 Task: Add Sprouts Organic Blend Special Dark Coffee Pods 12 Pack to the cart.
Action: Mouse pressed left at (17, 94)
Screenshot: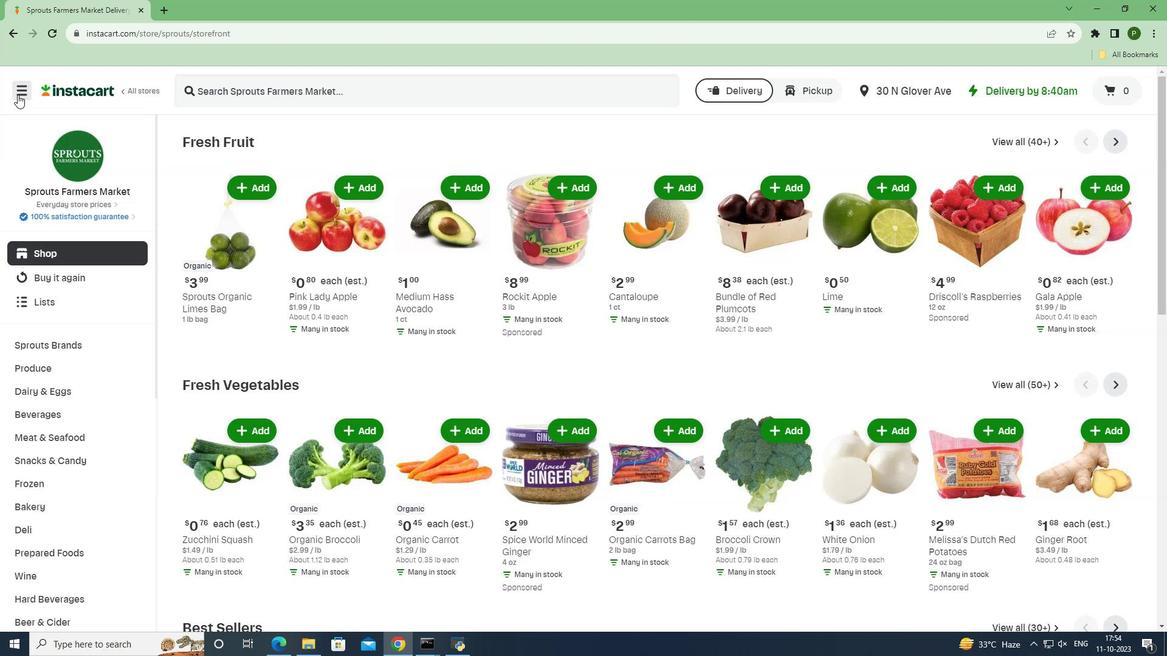 
Action: Mouse moved to (57, 323)
Screenshot: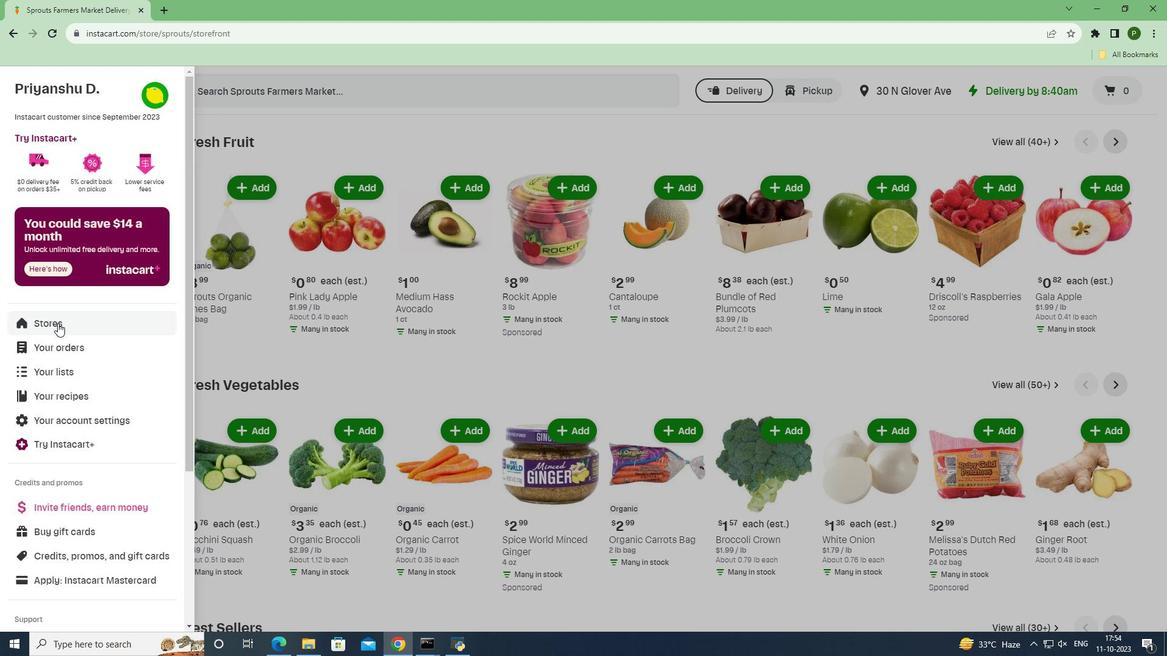 
Action: Mouse pressed left at (57, 323)
Screenshot: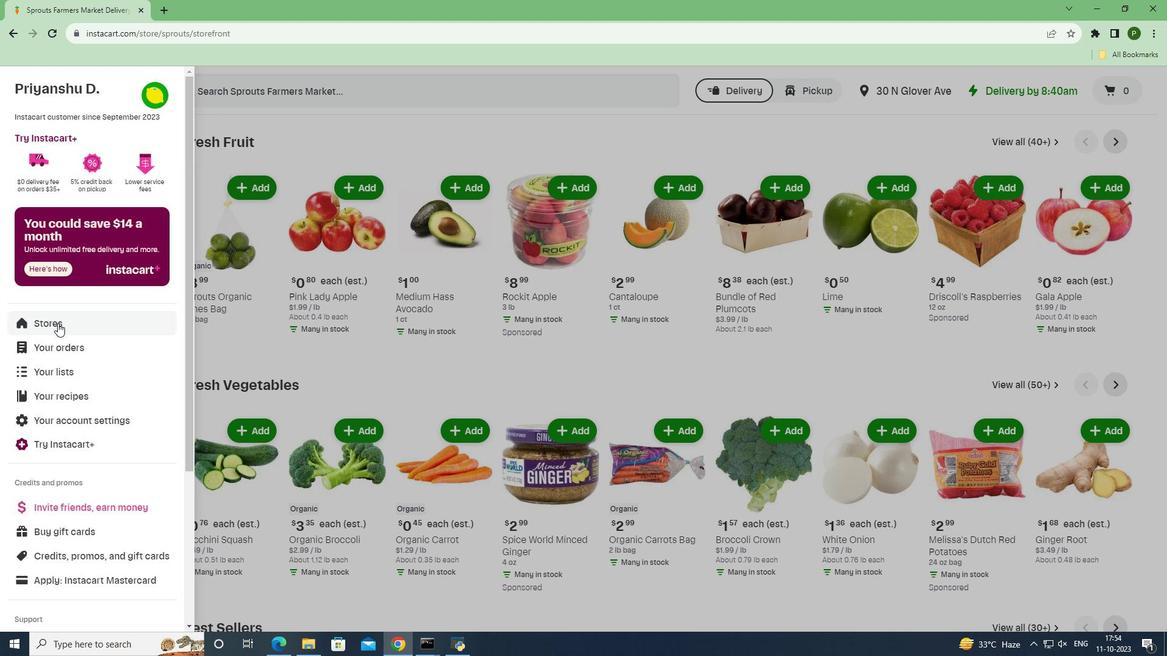 
Action: Mouse moved to (280, 146)
Screenshot: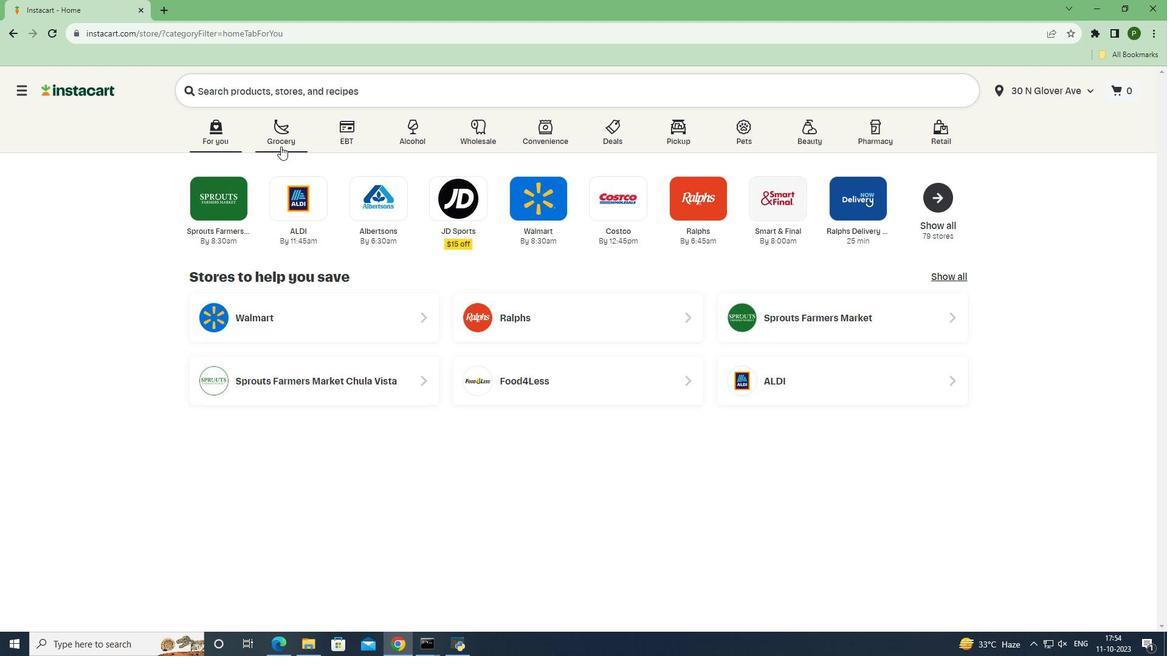 
Action: Mouse pressed left at (280, 146)
Screenshot: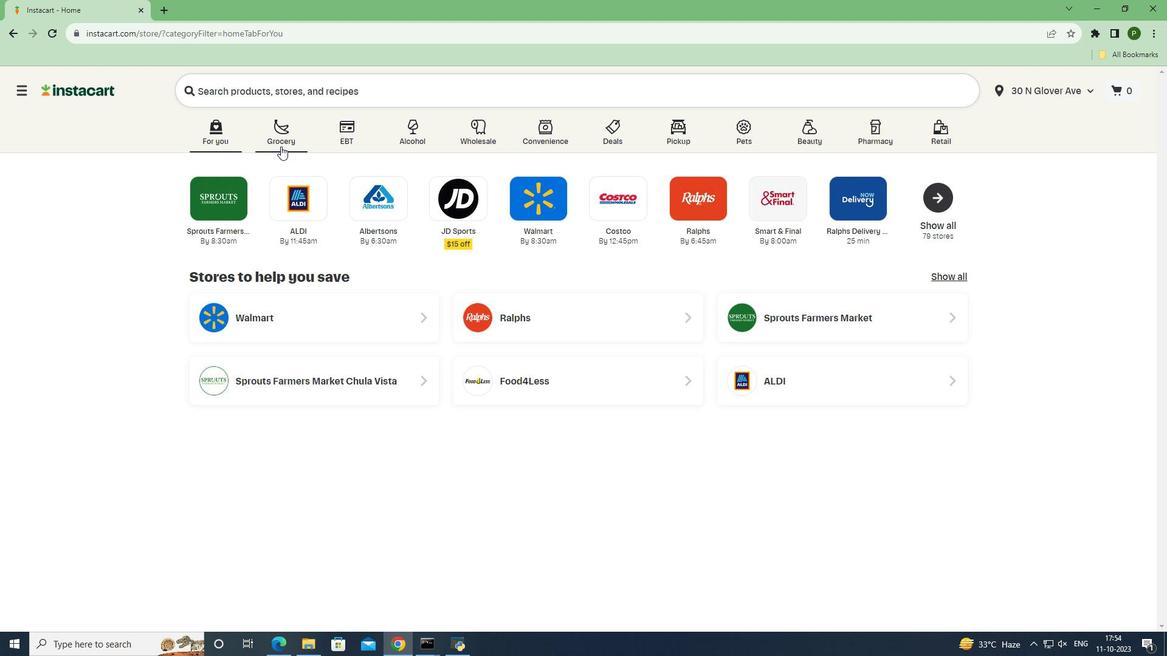
Action: Mouse moved to (490, 283)
Screenshot: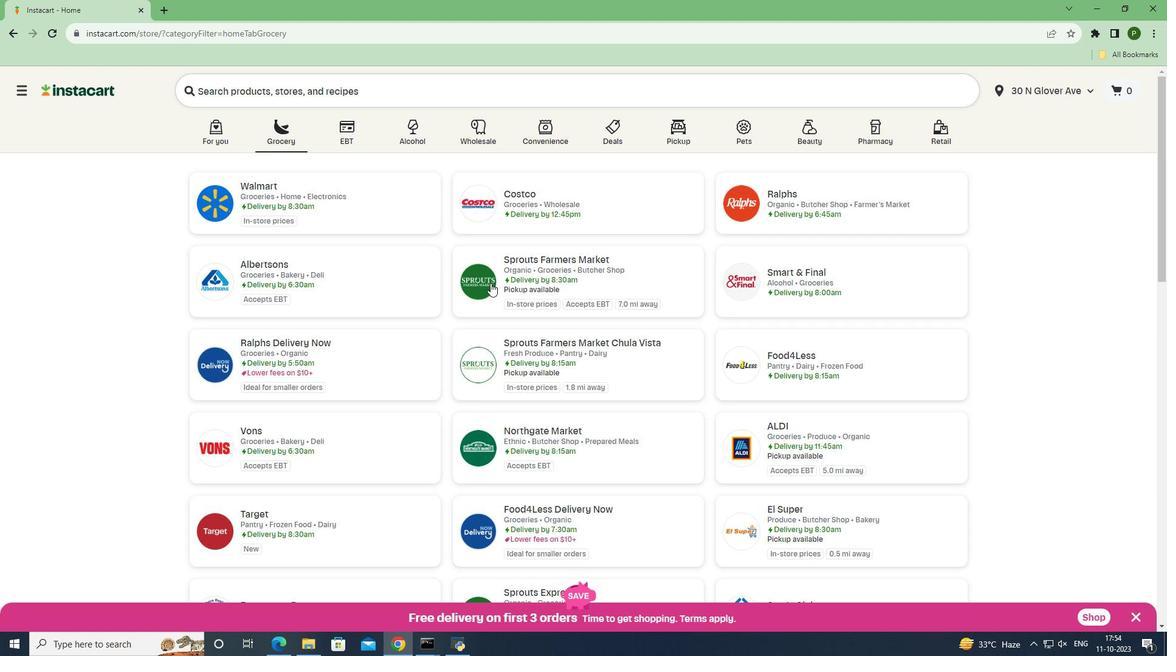 
Action: Mouse pressed left at (490, 283)
Screenshot: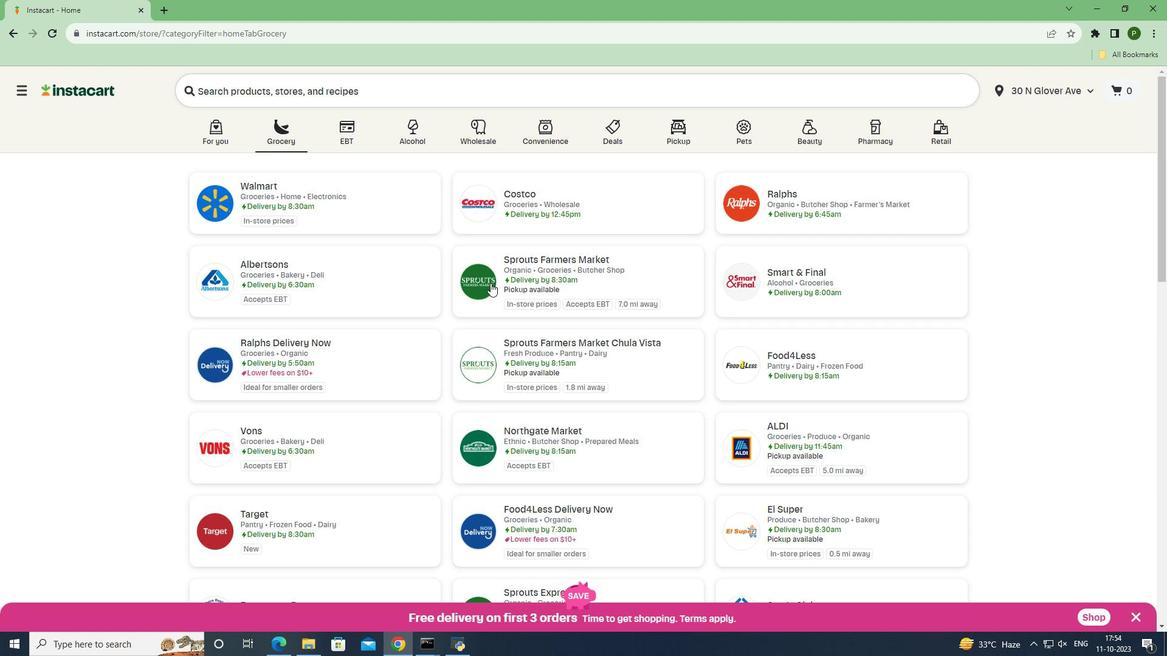 
Action: Mouse moved to (66, 415)
Screenshot: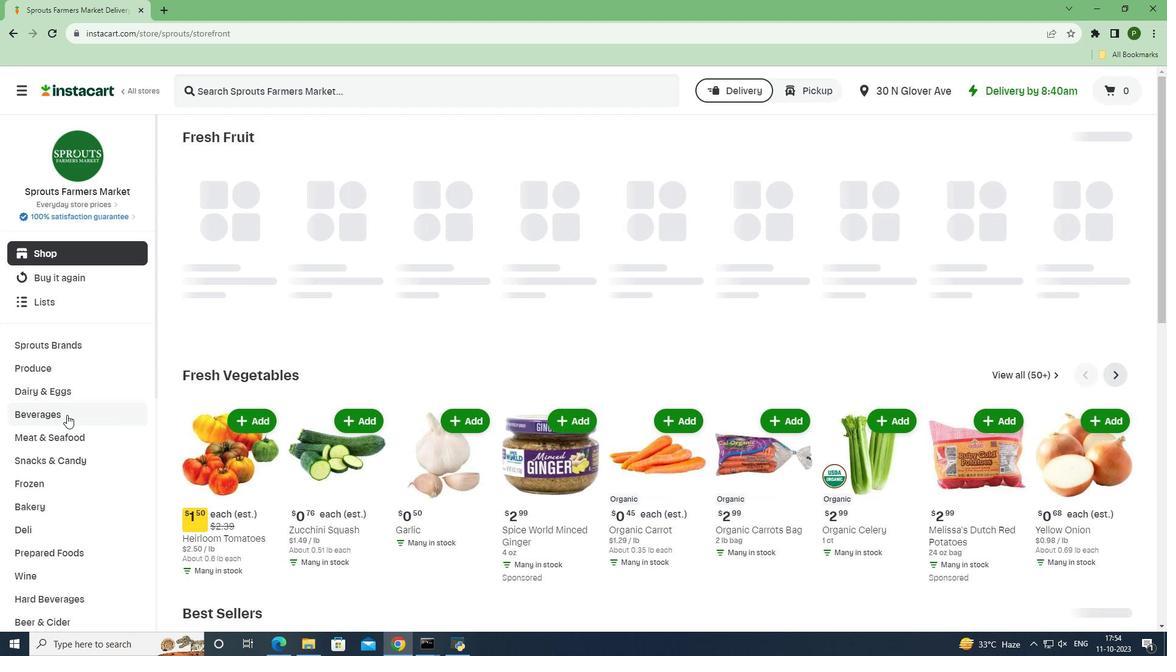 
Action: Mouse pressed left at (66, 415)
Screenshot: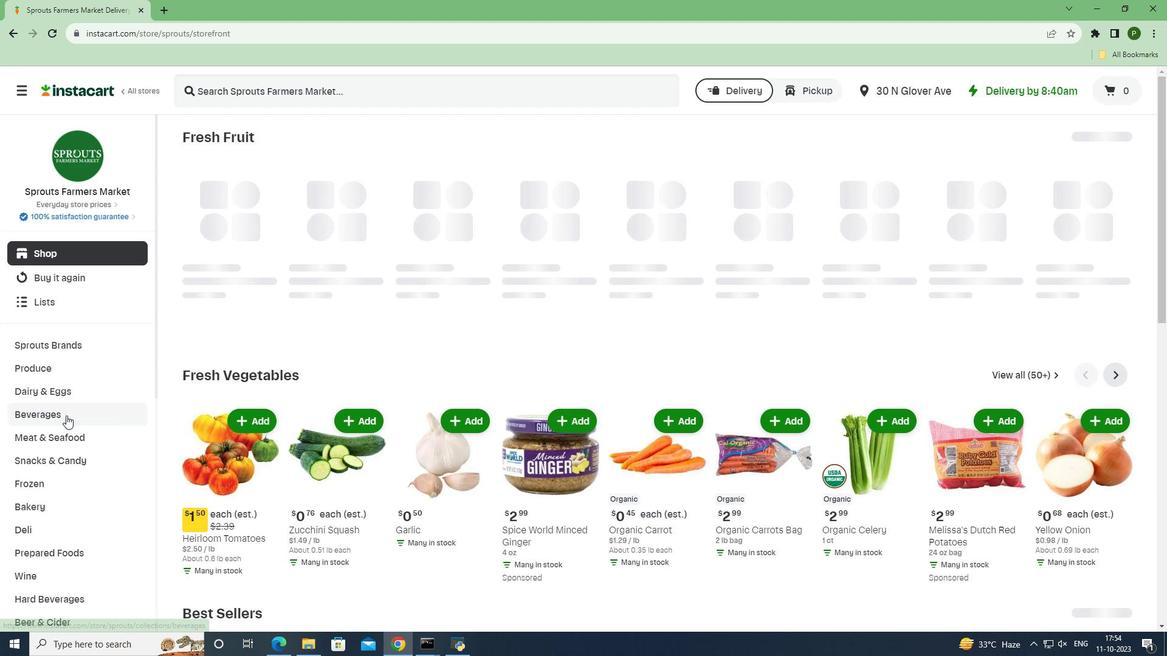 
Action: Mouse moved to (52, 493)
Screenshot: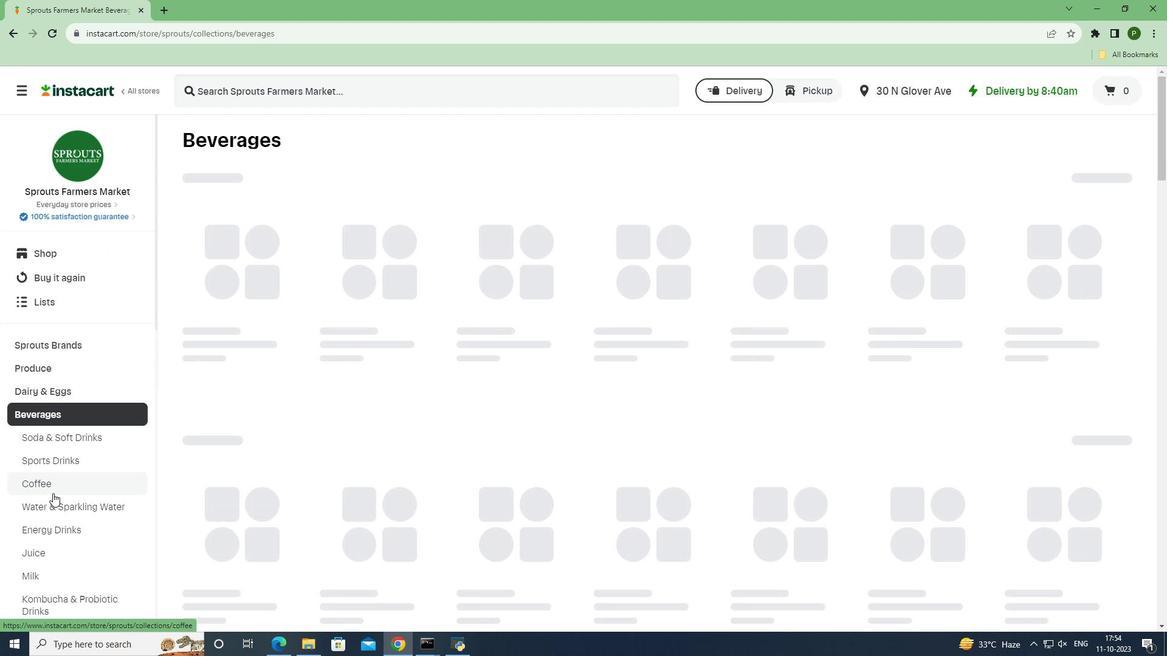 
Action: Mouse pressed left at (52, 493)
Screenshot: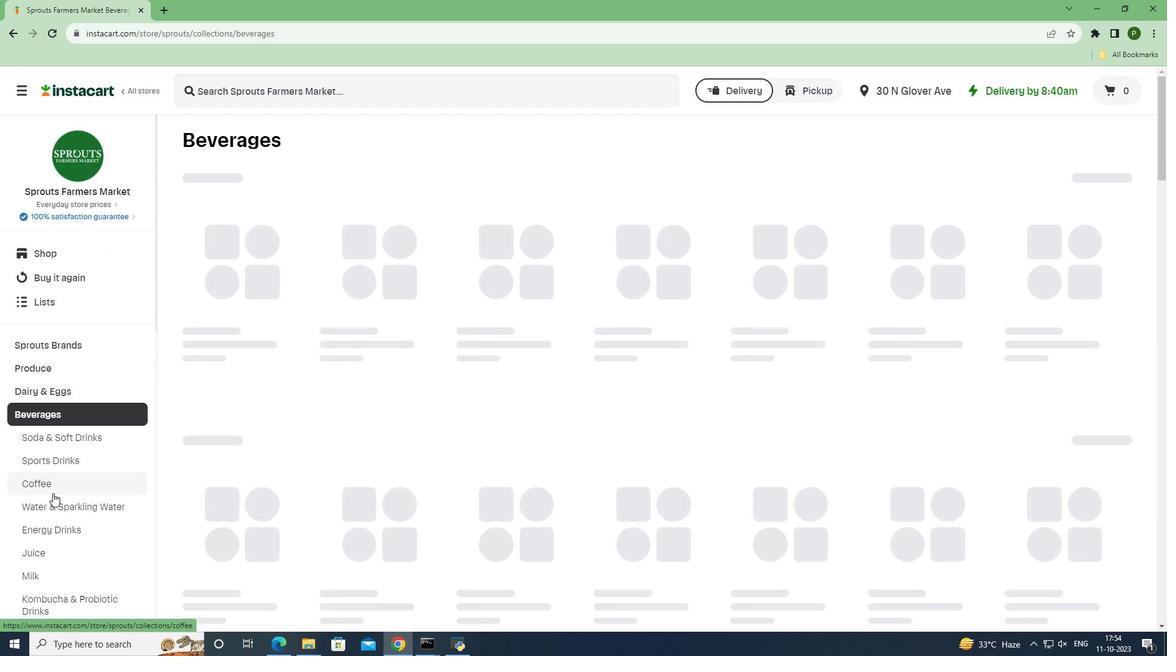 
Action: Mouse moved to (247, 92)
Screenshot: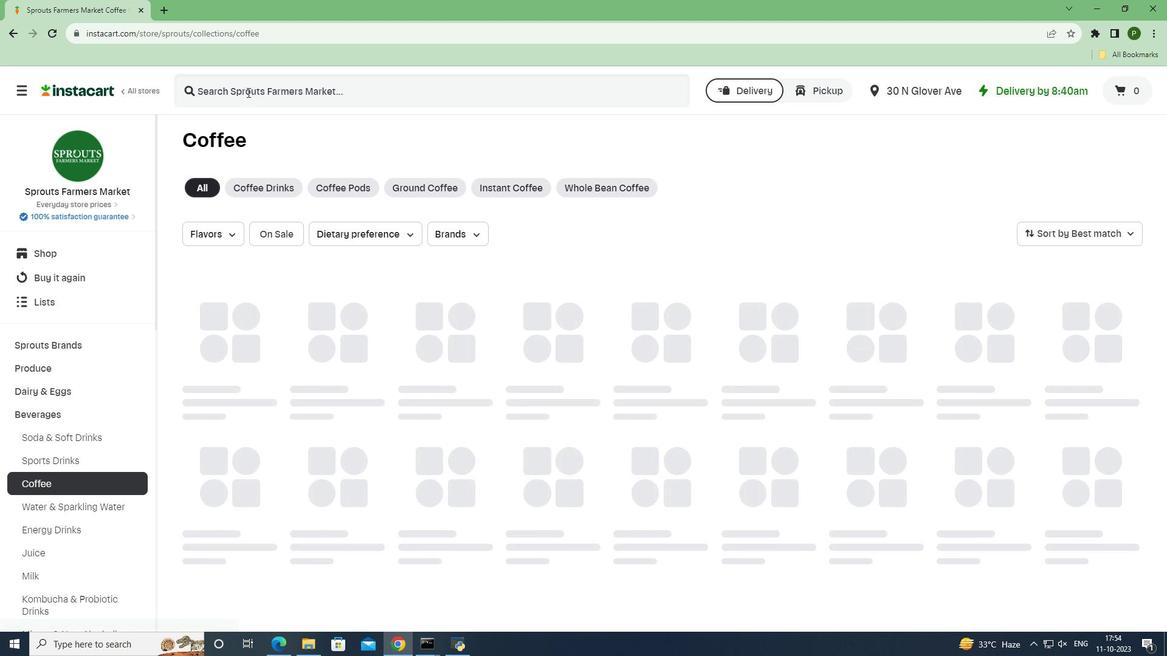 
Action: Mouse pressed left at (247, 92)
Screenshot: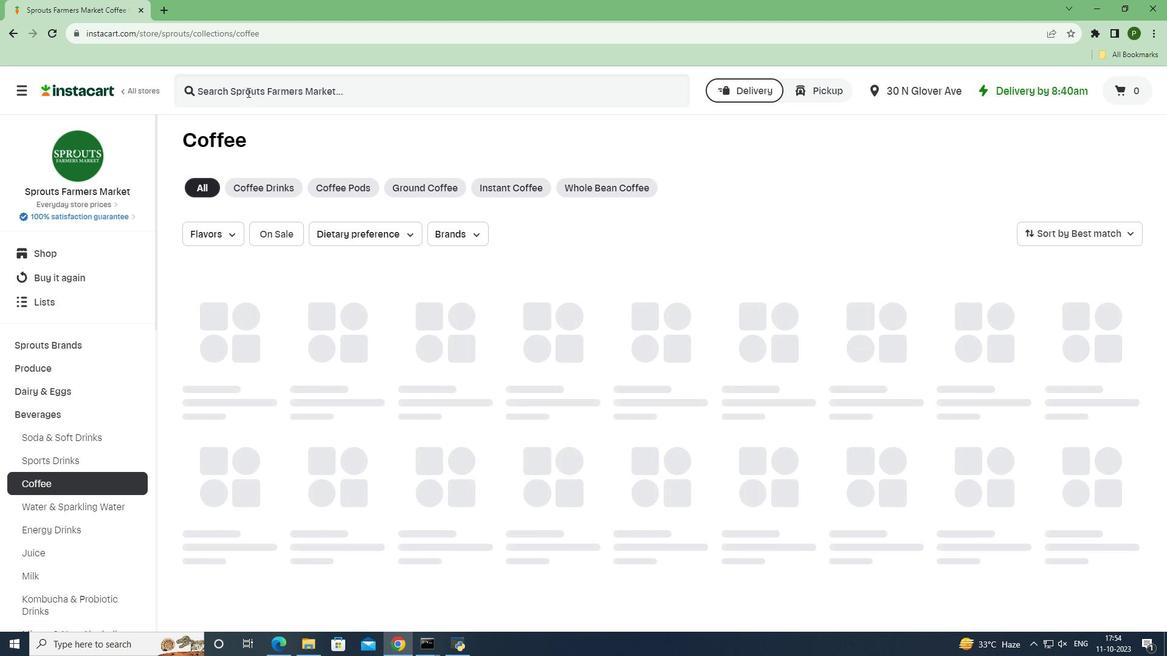 
Action: Key pressed <Key.caps_lock>S<Key.caps_lock>prouts<Key.space><Key.caps_lock>O<Key.caps_lock>rganic<Key.space><Key.caps_lock>B<Key.caps_lock>lend<Key.space><Key.caps_lock>S<Key.caps_lock>pecial<Key.space><Key.caps_lock>D<Key.caps_lock>ark<Key.space><Key.caps_lock>C<Key.caps_lock>offee<Key.space><Key.caps_lock>P<Key.caps_lock>ods<Key.space>12<Key.space><Key.caps_lock>P<Key.caps_lock>ack<Key.space><Key.enter>
Screenshot: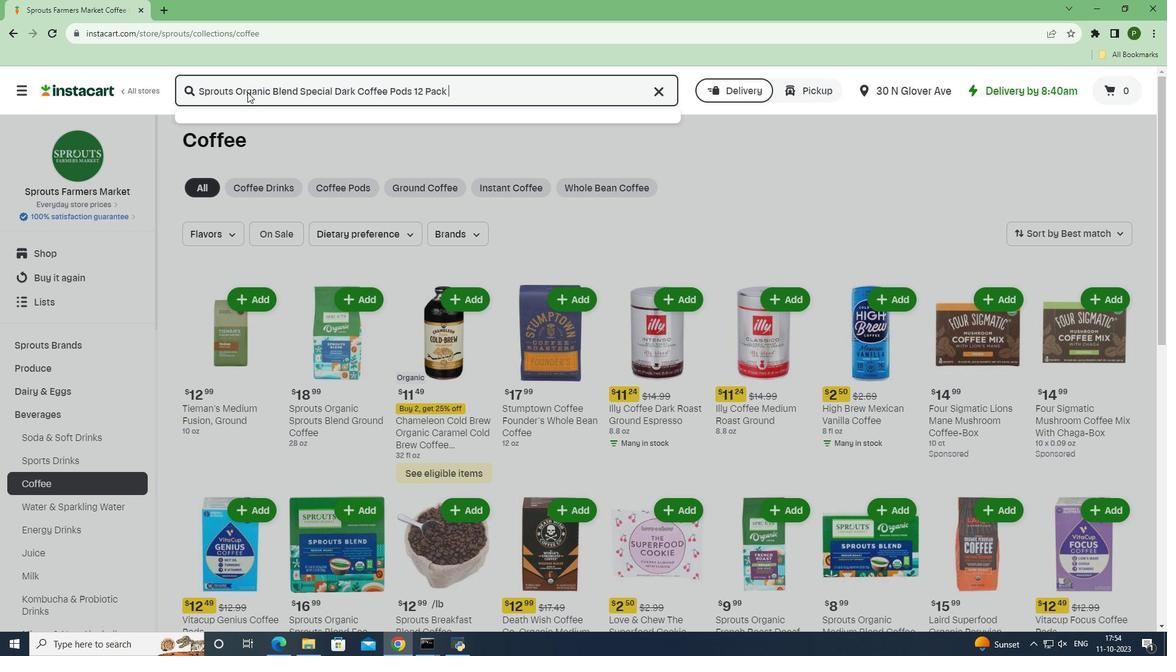 
Action: Mouse moved to (718, 218)
Screenshot: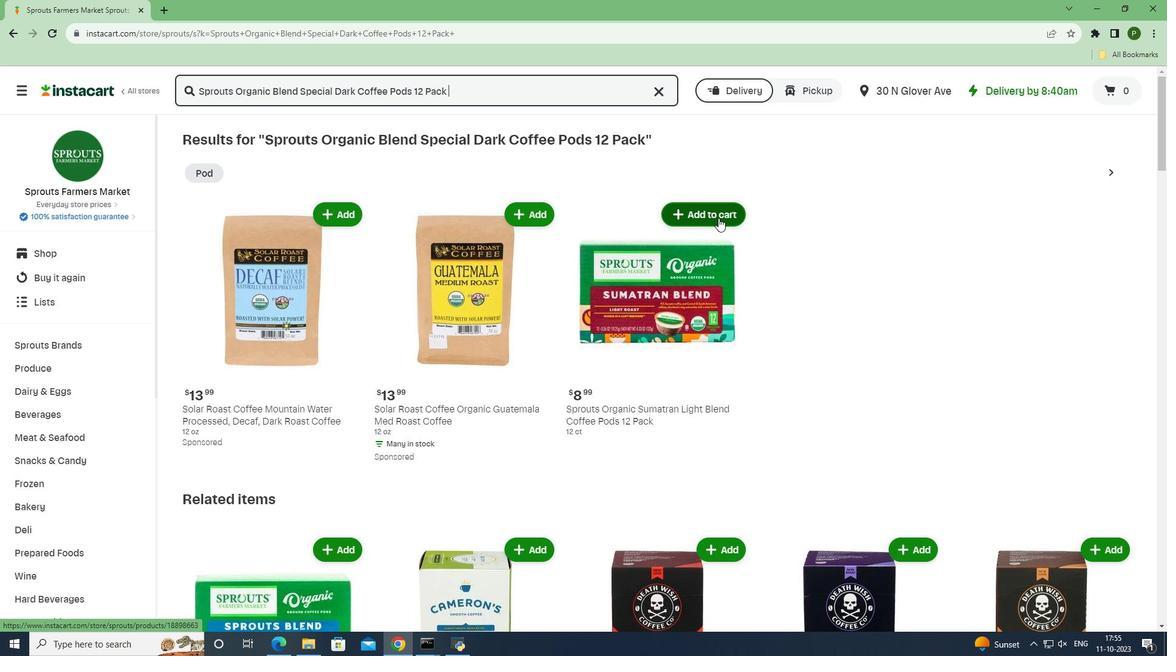 
Action: Mouse pressed left at (718, 218)
Screenshot: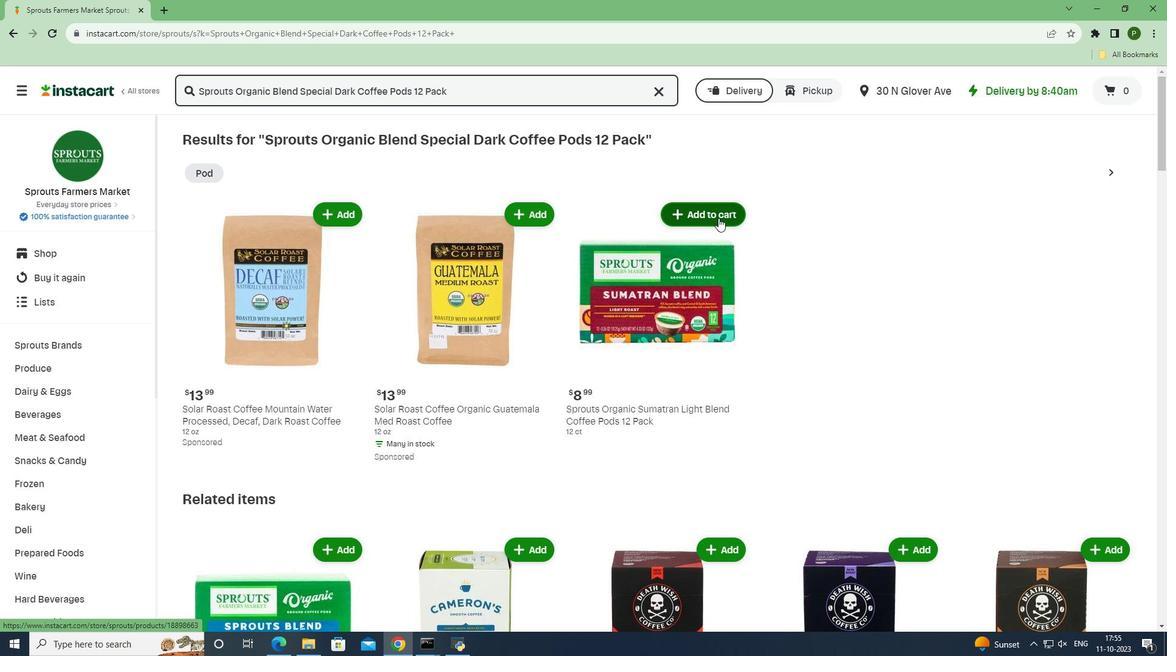 
Action: Mouse moved to (777, 269)
Screenshot: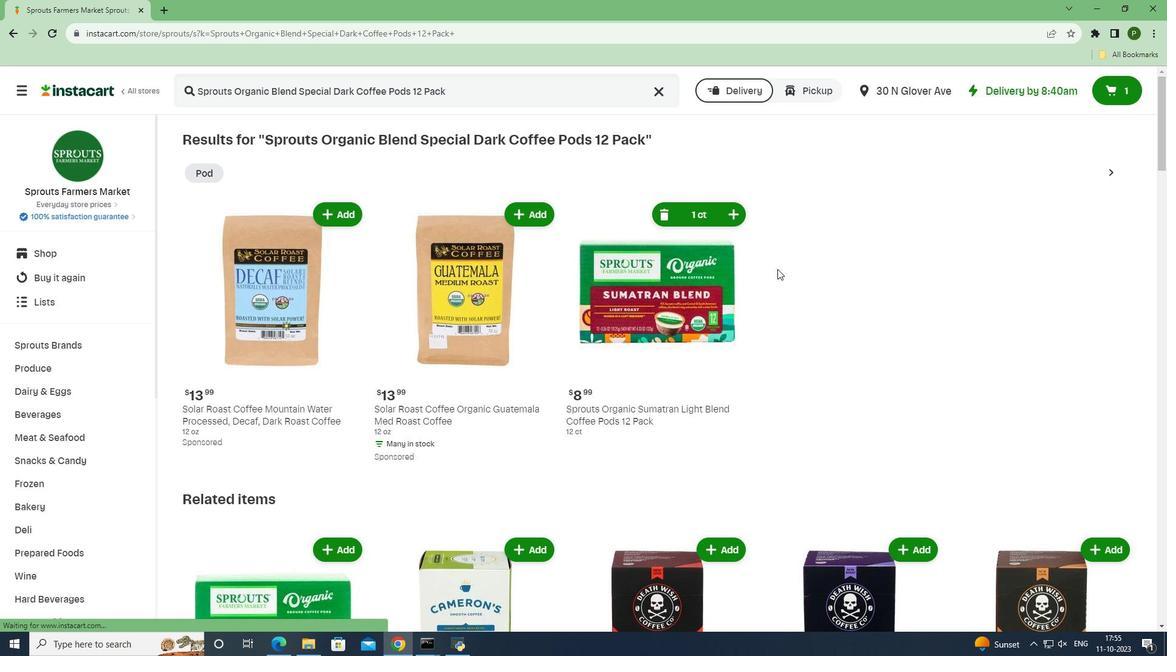 
